 Task: Look for One-way flight tickets for 2 adults, 2 children, in Economy from Abu Simbel to Dallas to travel on 11-Dec-2023.  Stops: Any number of stops. Choice of flight is British Airways.
Action: Mouse moved to (275, 256)
Screenshot: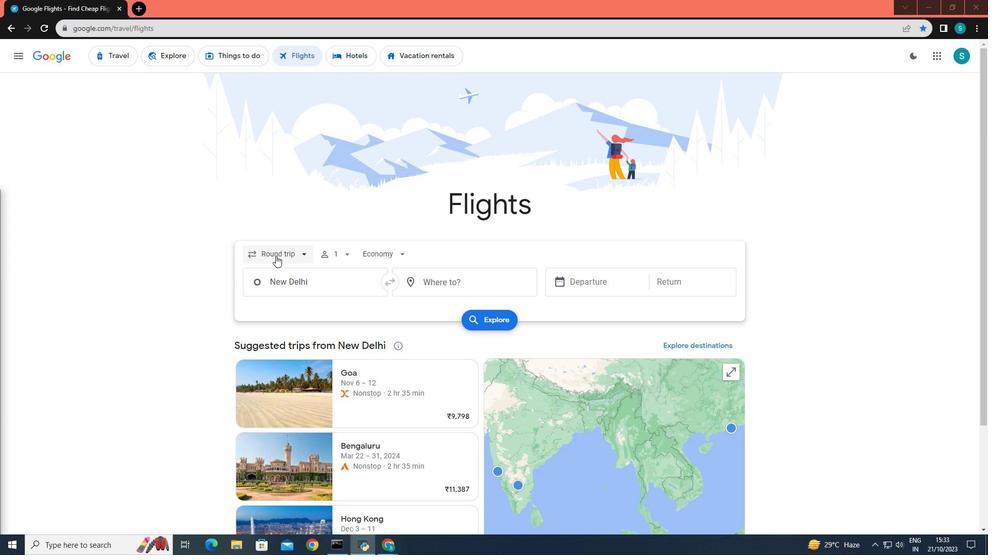 
Action: Mouse pressed left at (275, 256)
Screenshot: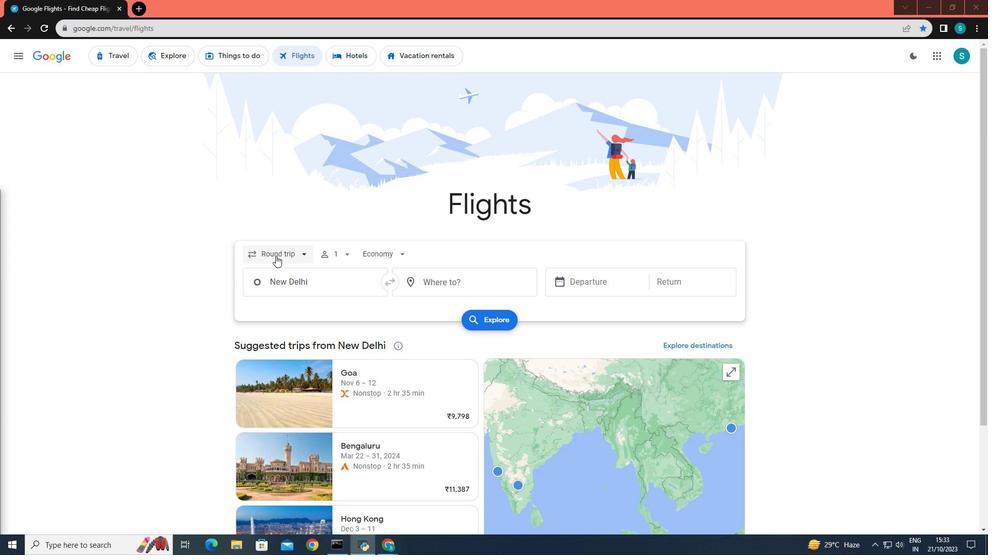 
Action: Mouse moved to (281, 305)
Screenshot: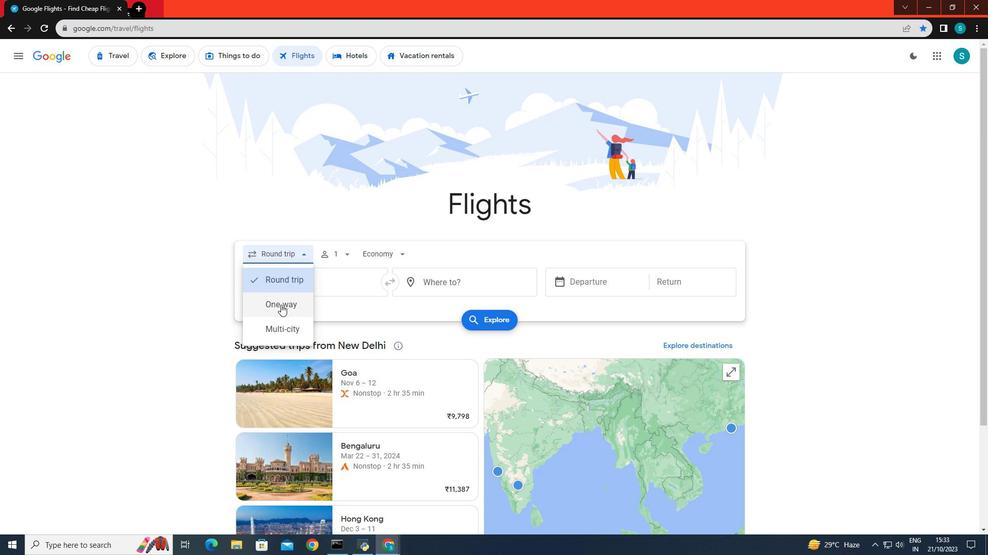 
Action: Mouse pressed left at (281, 305)
Screenshot: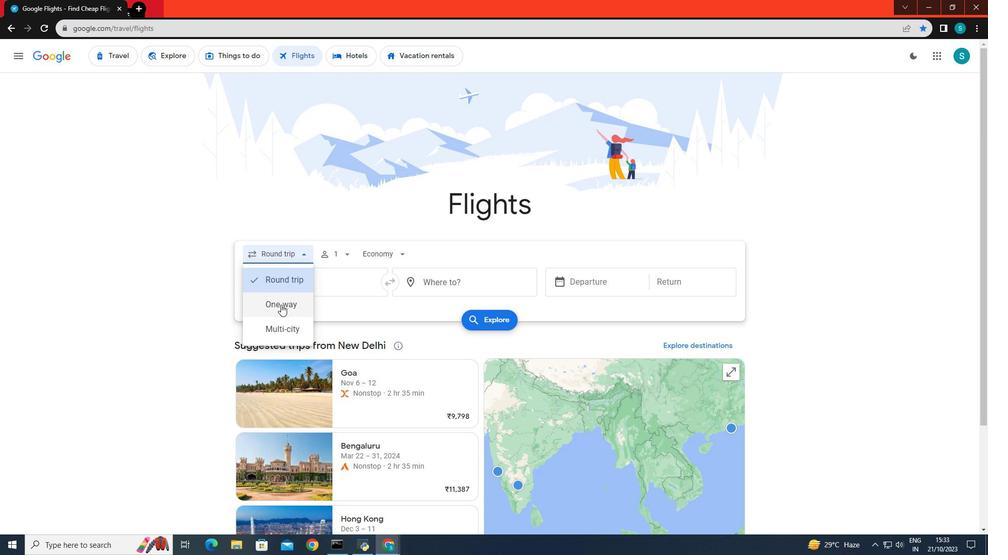 
Action: Mouse moved to (331, 255)
Screenshot: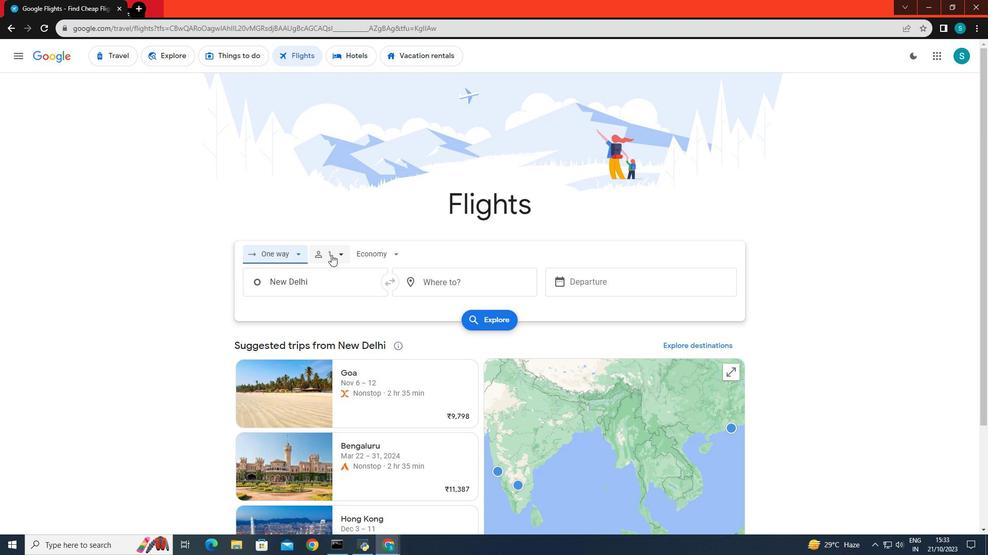 
Action: Mouse pressed left at (331, 255)
Screenshot: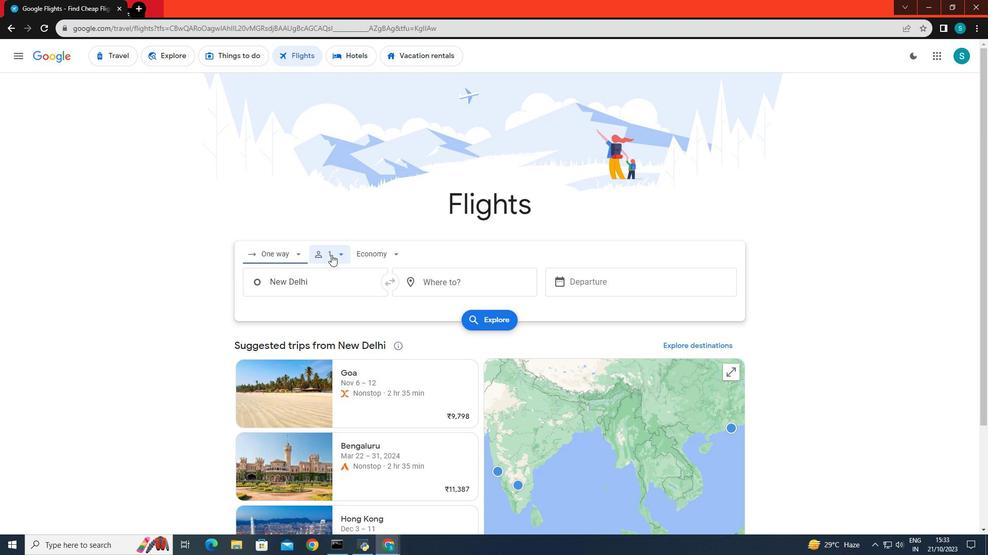 
Action: Mouse moved to (417, 283)
Screenshot: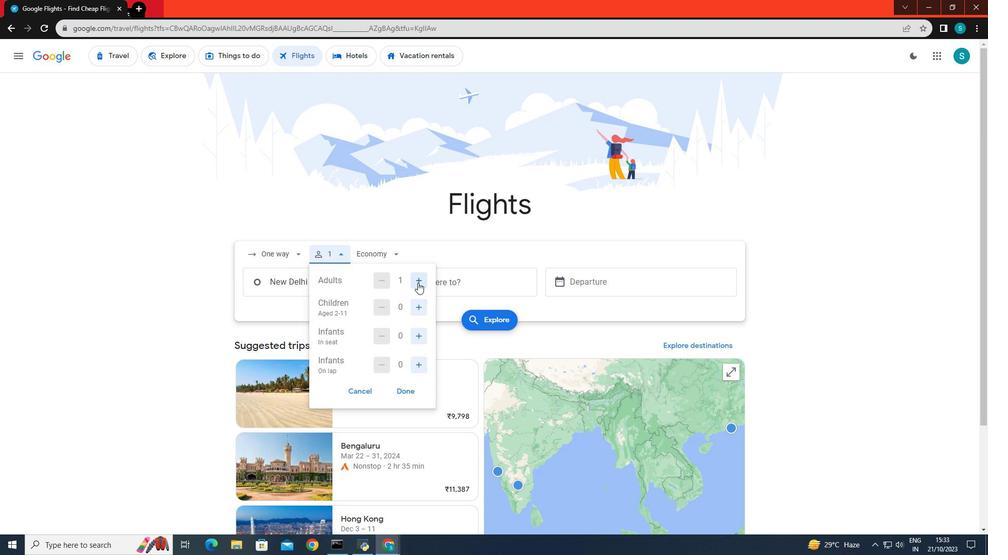 
Action: Mouse pressed left at (417, 283)
Screenshot: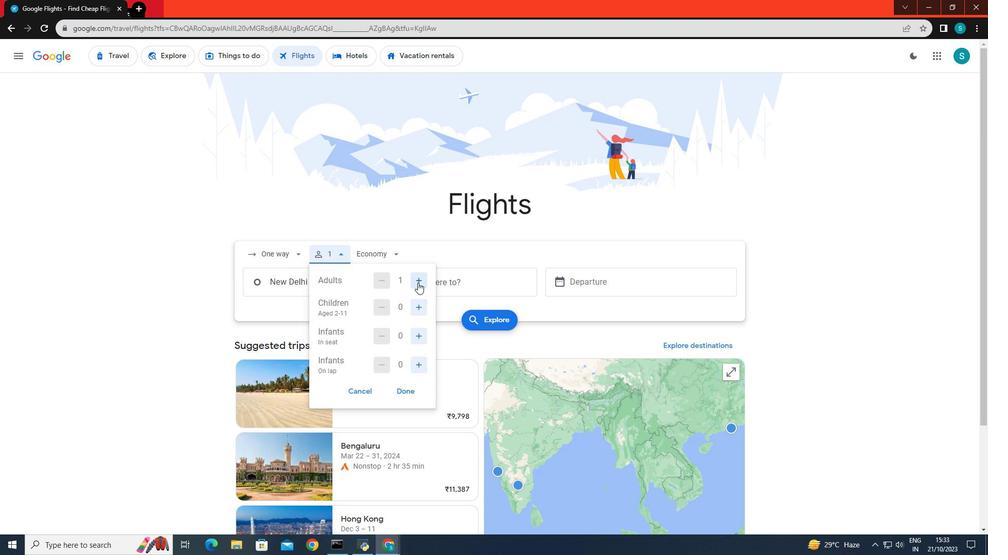 
Action: Mouse moved to (419, 304)
Screenshot: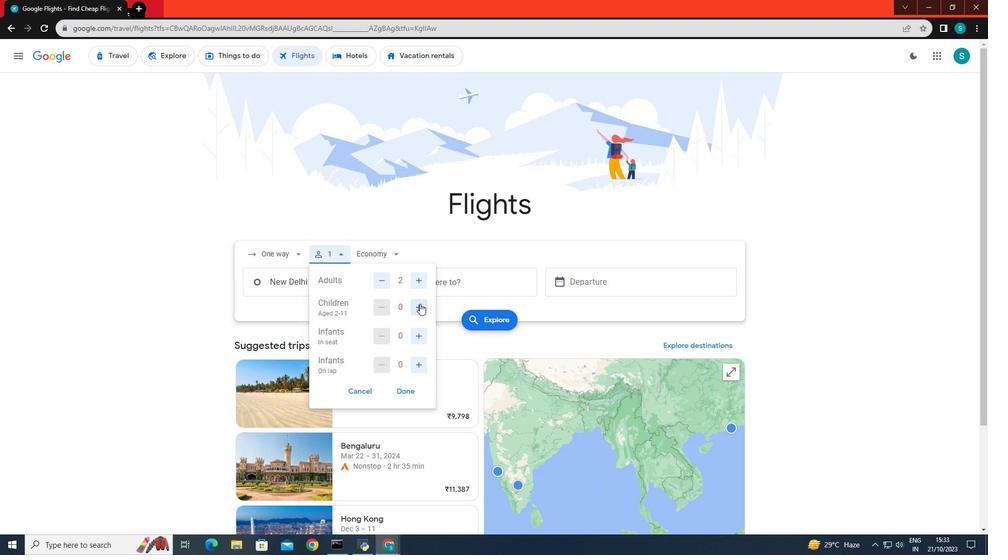 
Action: Mouse pressed left at (419, 304)
Screenshot: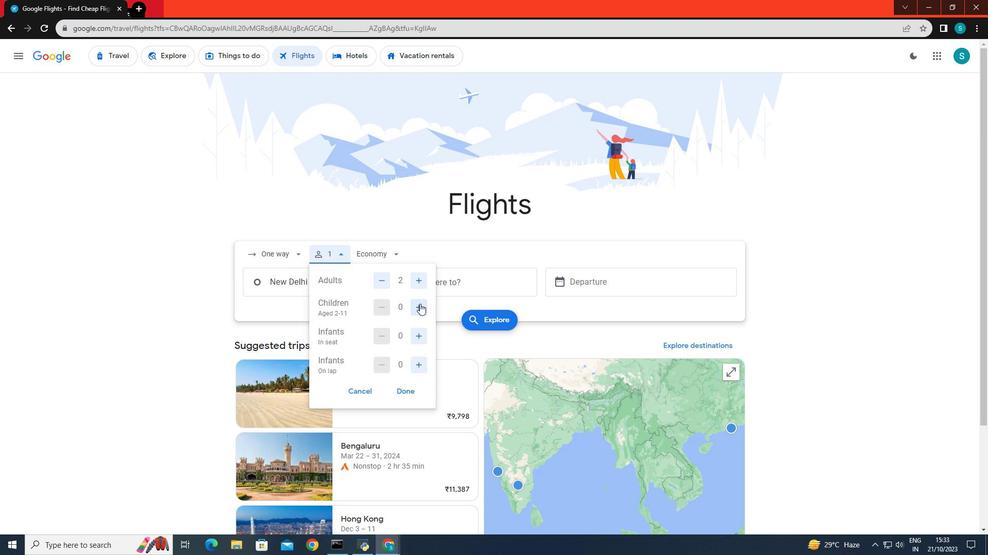 
Action: Mouse pressed left at (419, 304)
Screenshot: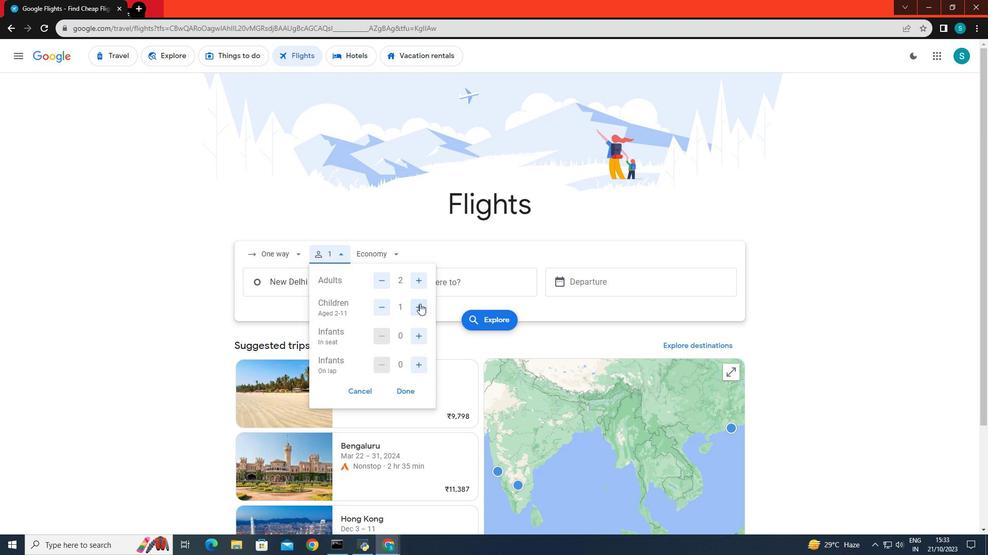 
Action: Mouse moved to (405, 392)
Screenshot: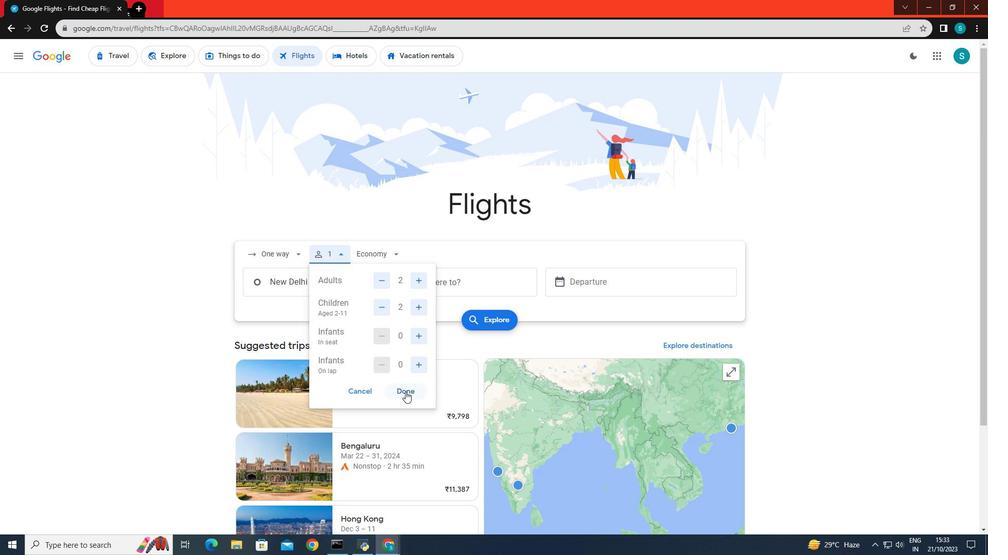 
Action: Mouse pressed left at (405, 392)
Screenshot: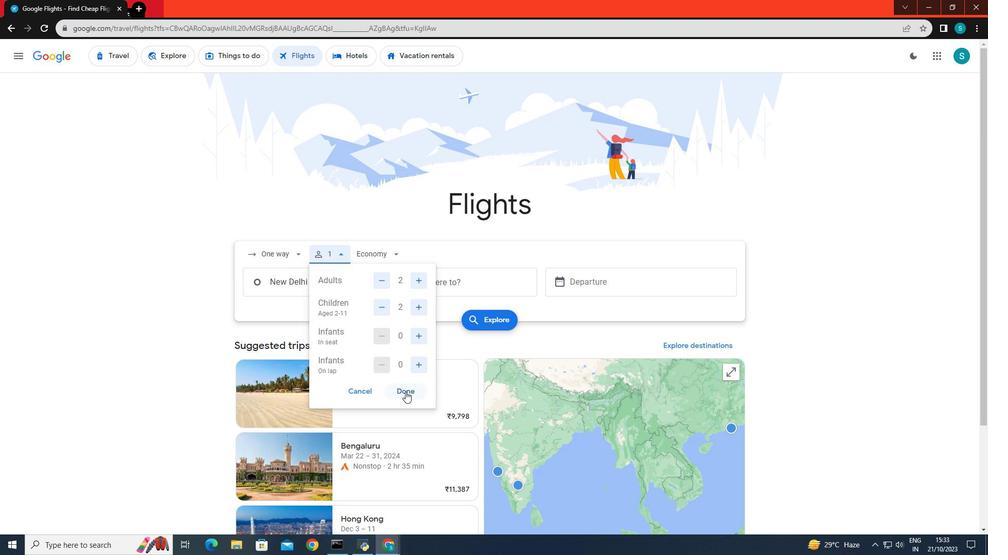 
Action: Mouse moved to (372, 249)
Screenshot: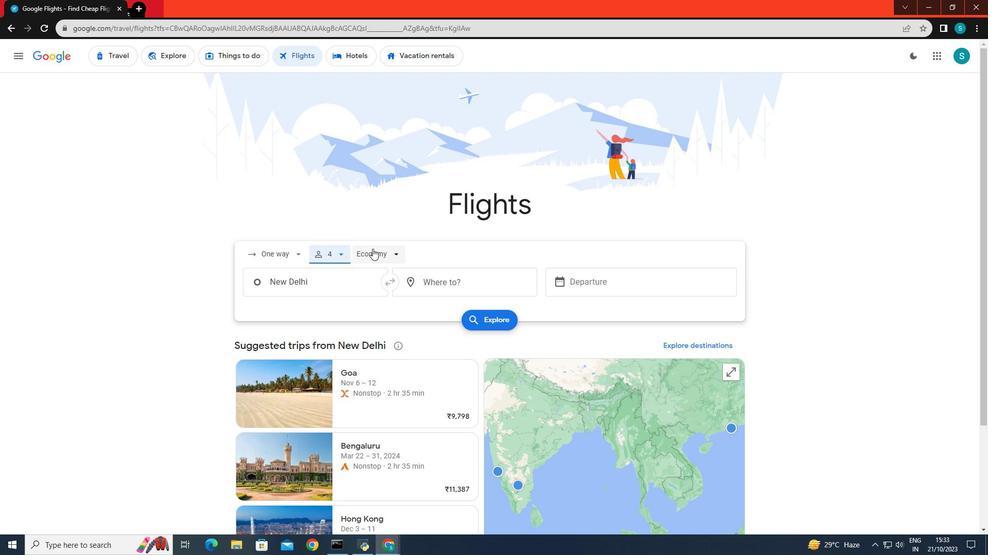 
Action: Mouse pressed left at (372, 249)
Screenshot: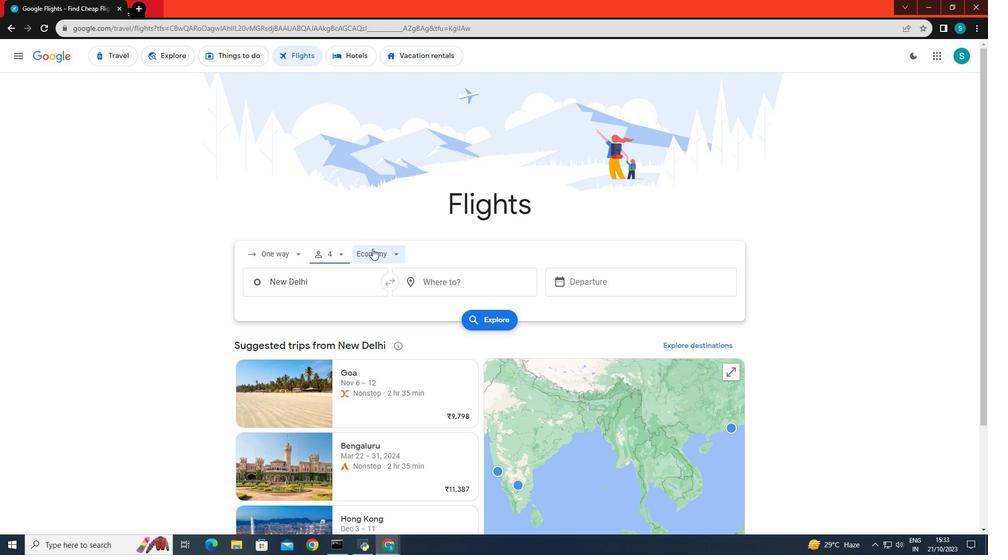 
Action: Mouse moved to (387, 281)
Screenshot: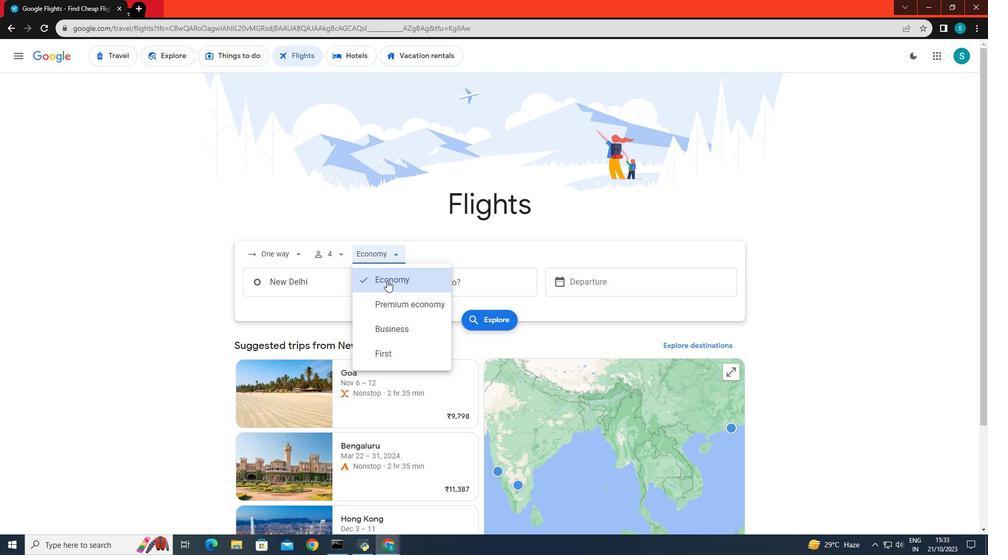 
Action: Mouse pressed left at (387, 281)
Screenshot: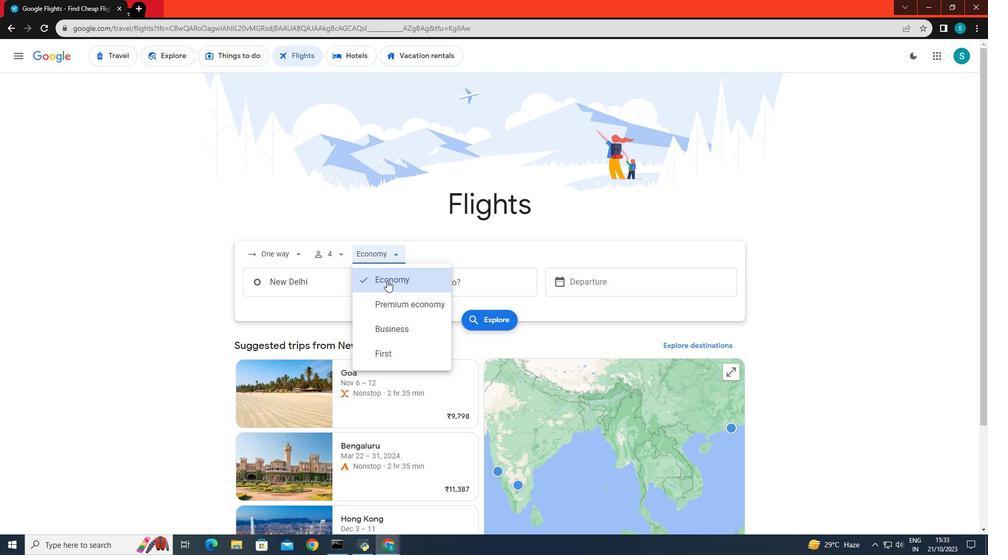 
Action: Mouse moved to (320, 290)
Screenshot: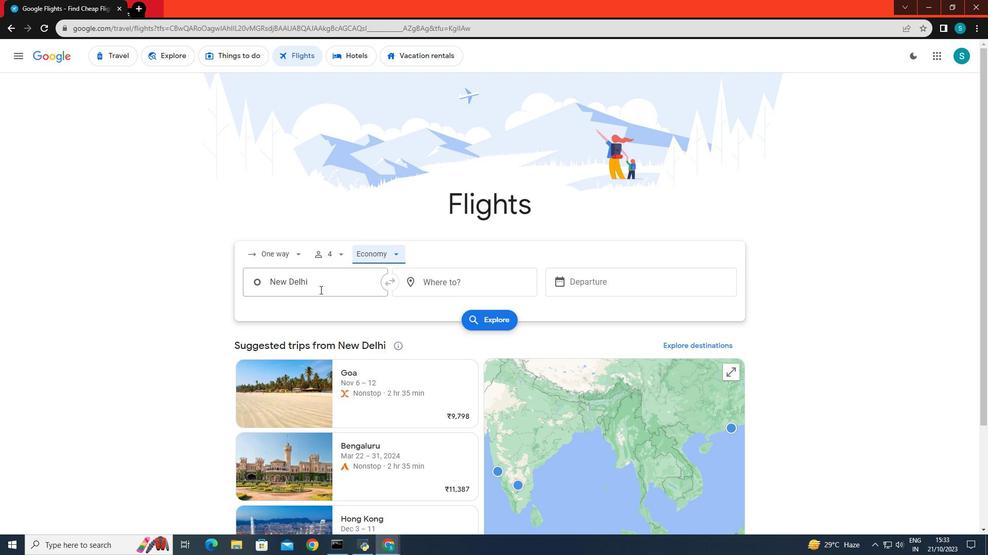 
Action: Mouse pressed left at (320, 290)
Screenshot: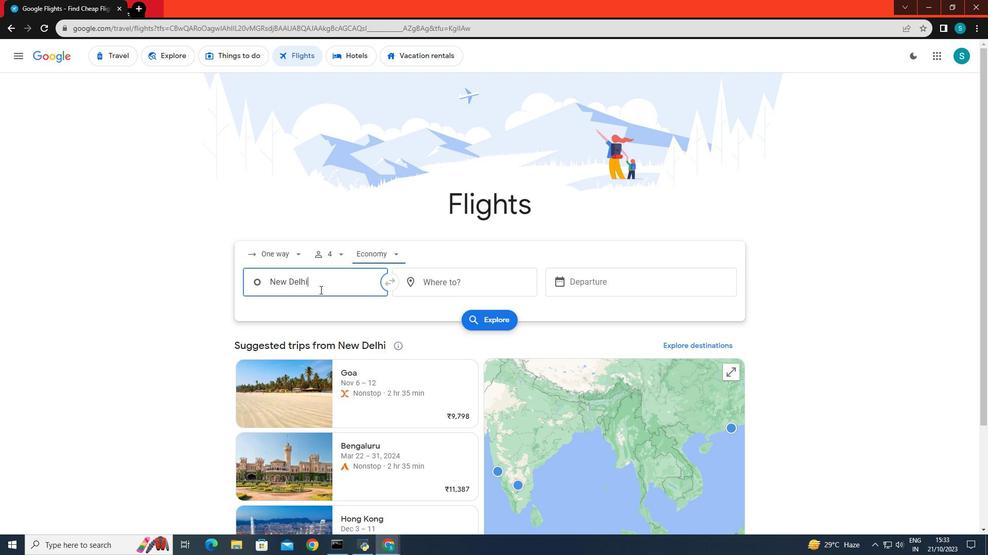 
Action: Key pressed <Key.backspace><Key.caps_lock>A<Key.caps_lock>bu<Key.space><Key.caps_lock>S<Key.caps_lock>imbel
Screenshot: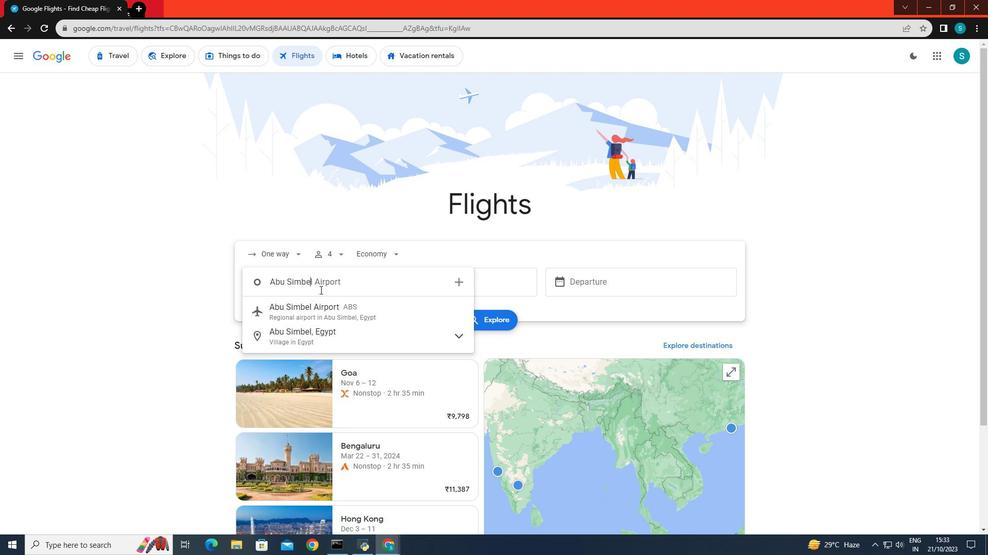 
Action: Mouse moved to (320, 311)
Screenshot: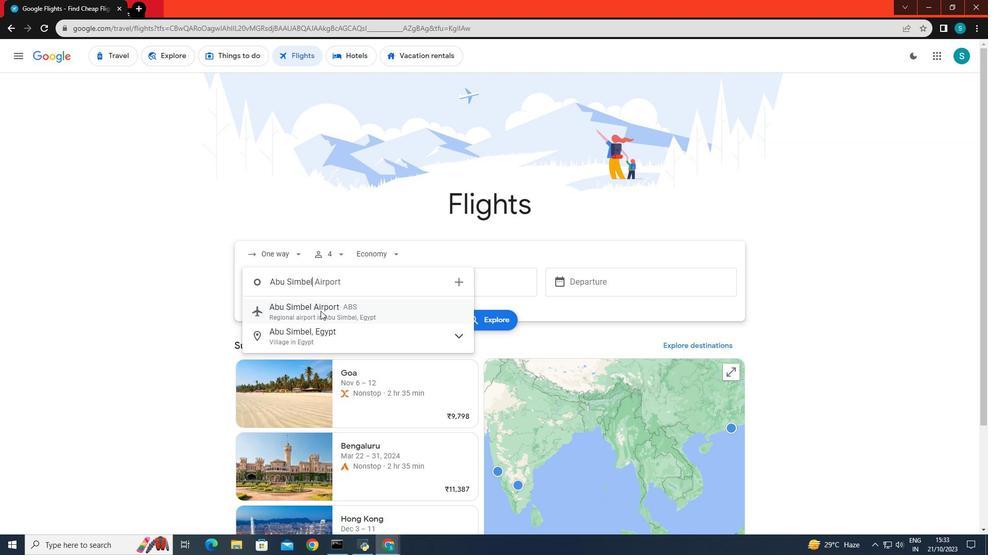 
Action: Mouse pressed left at (320, 311)
Screenshot: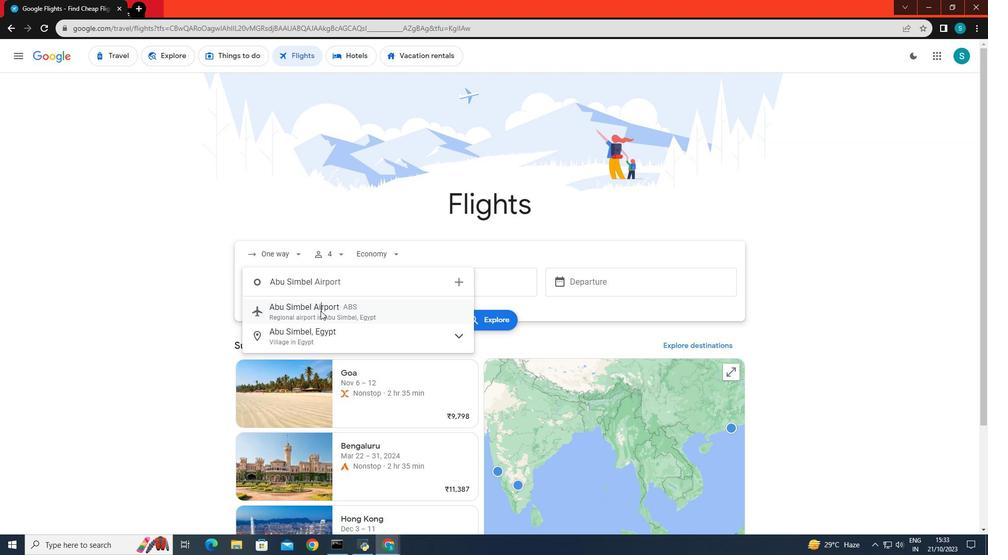 
Action: Mouse moved to (422, 273)
Screenshot: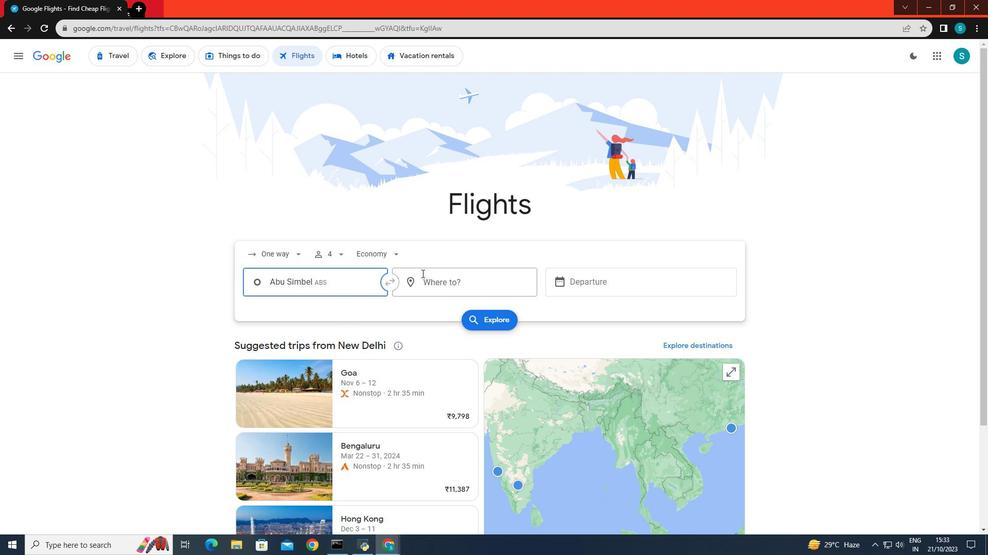 
Action: Mouse pressed left at (422, 273)
Screenshot: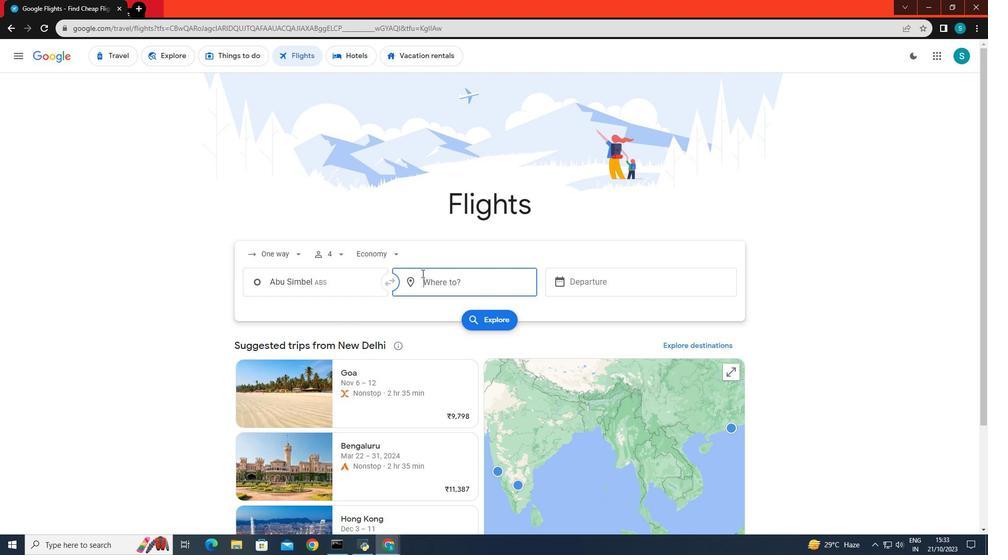 
Action: Key pressed <Key.caps_lock>D<Key.caps_lock>allas
Screenshot: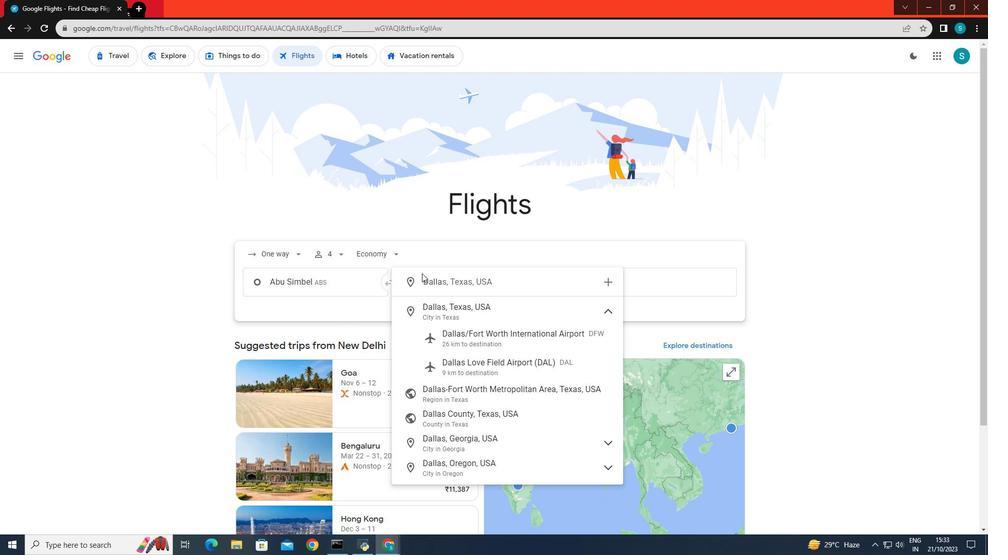 
Action: Mouse moved to (447, 334)
Screenshot: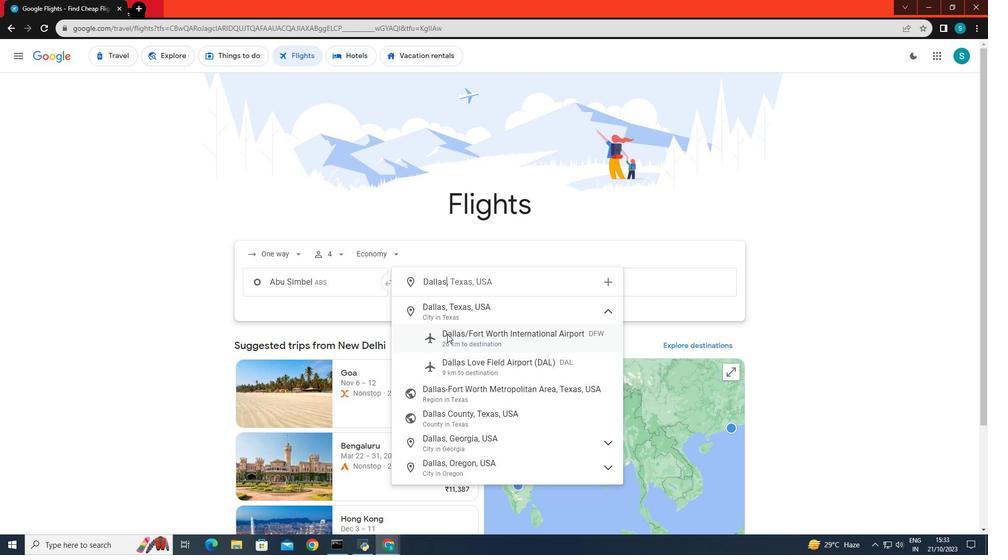 
Action: Mouse pressed left at (447, 334)
Screenshot: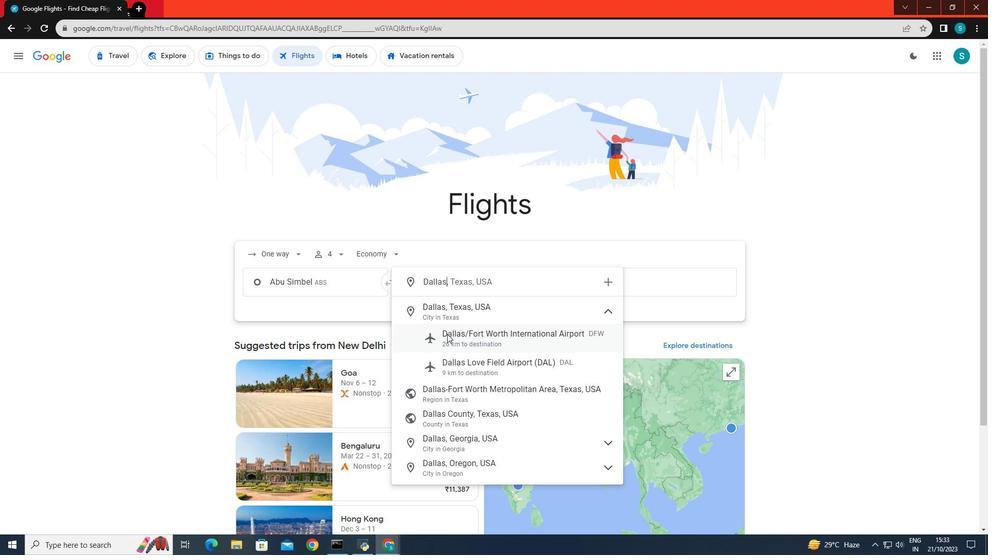 
Action: Mouse moved to (579, 283)
Screenshot: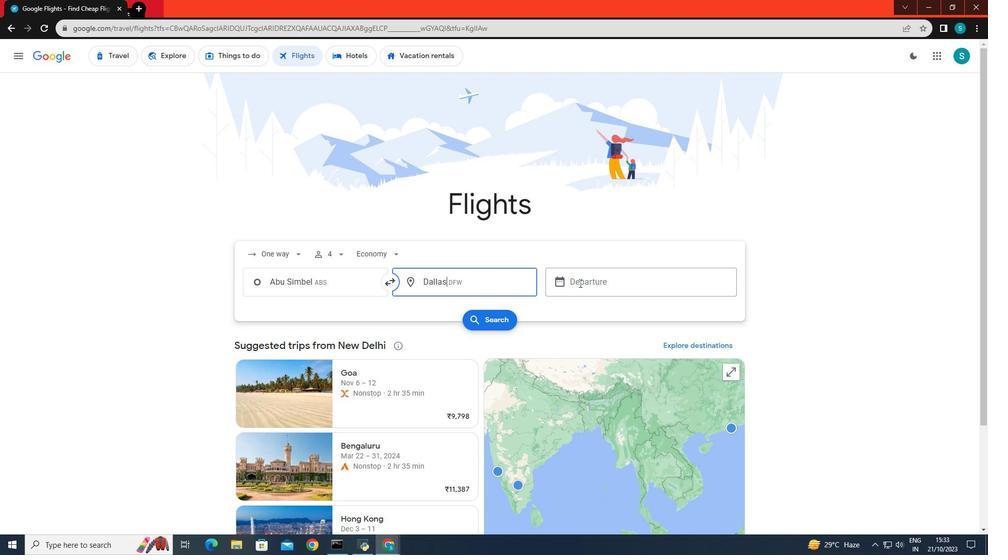 
Action: Mouse pressed left at (579, 283)
Screenshot: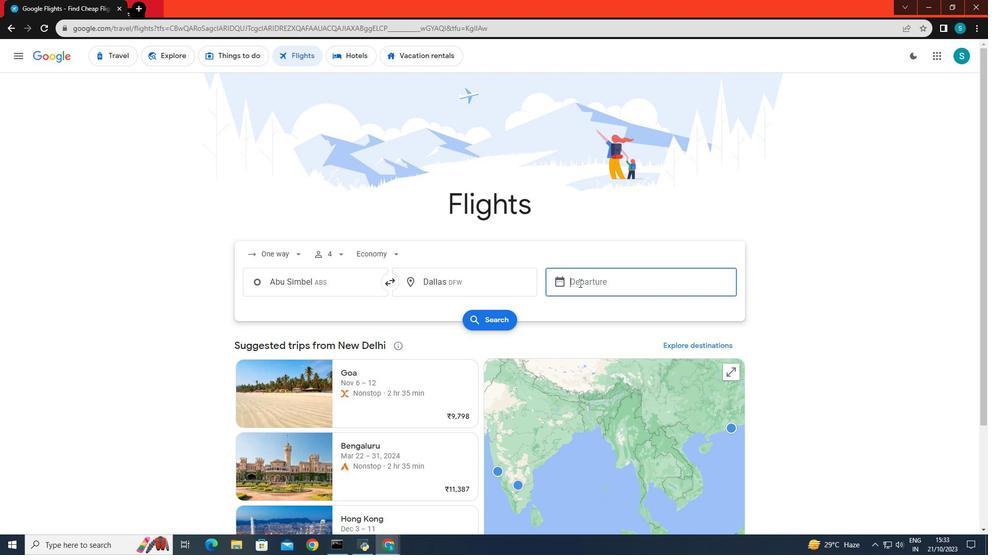 
Action: Mouse moved to (749, 395)
Screenshot: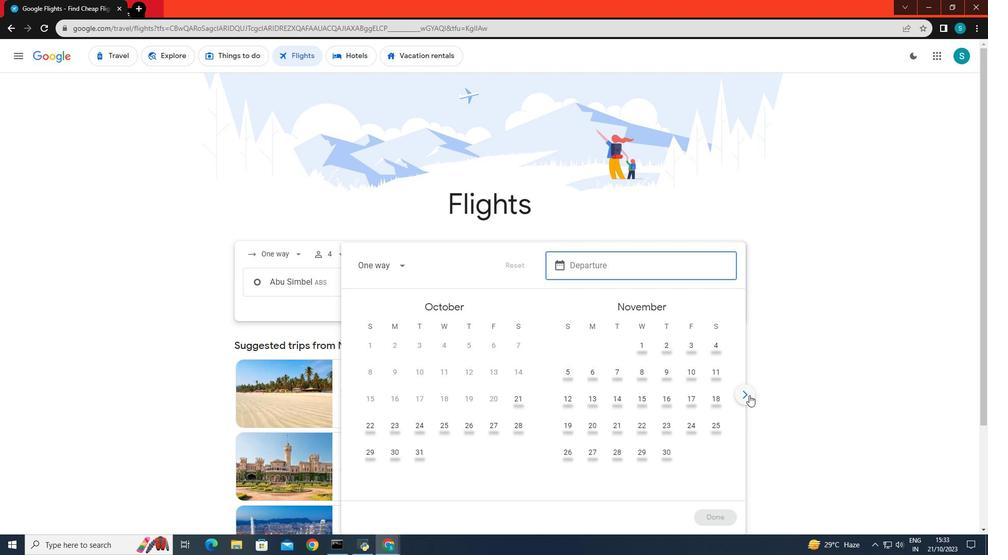 
Action: Mouse pressed left at (749, 395)
Screenshot: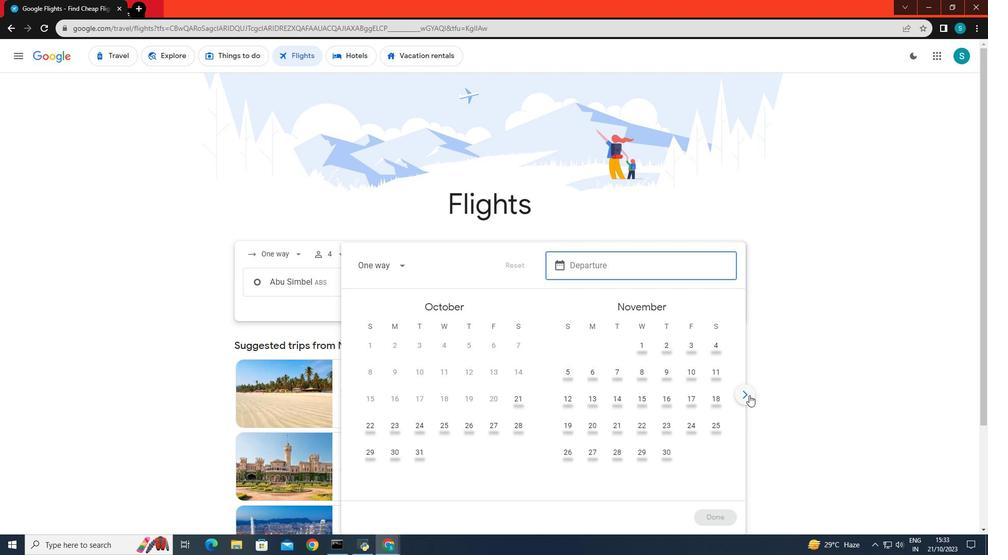 
Action: Mouse moved to (588, 404)
Screenshot: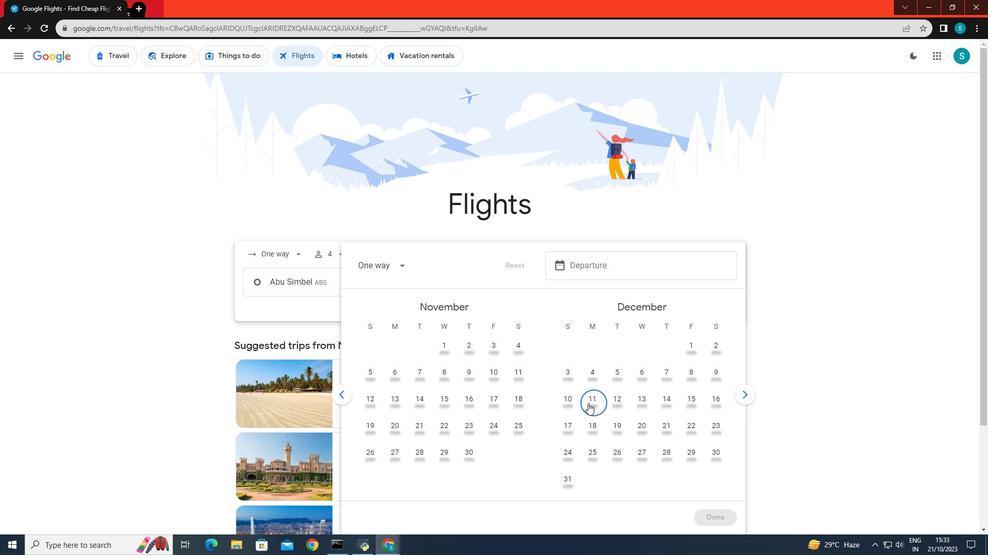 
Action: Mouse pressed left at (588, 404)
Screenshot: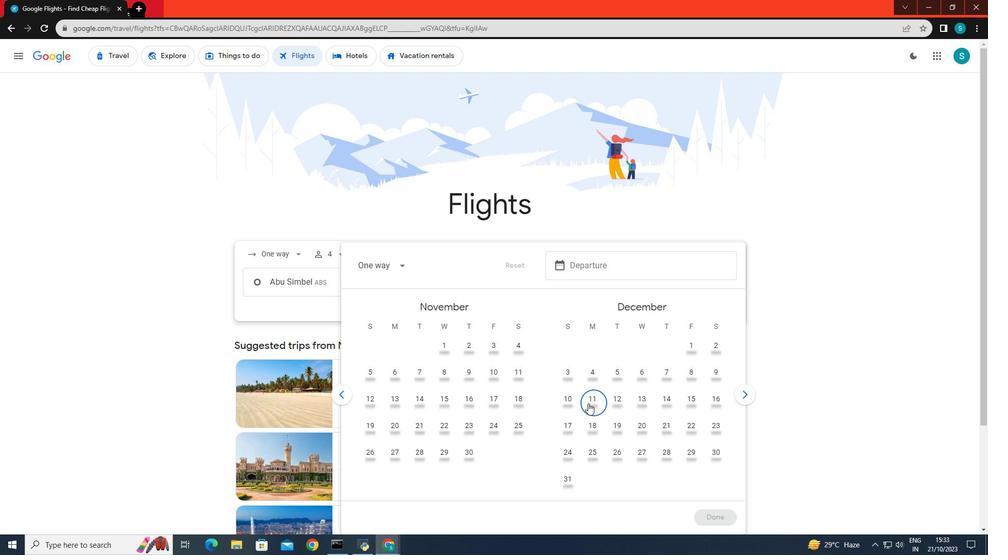
Action: Mouse moved to (708, 517)
Screenshot: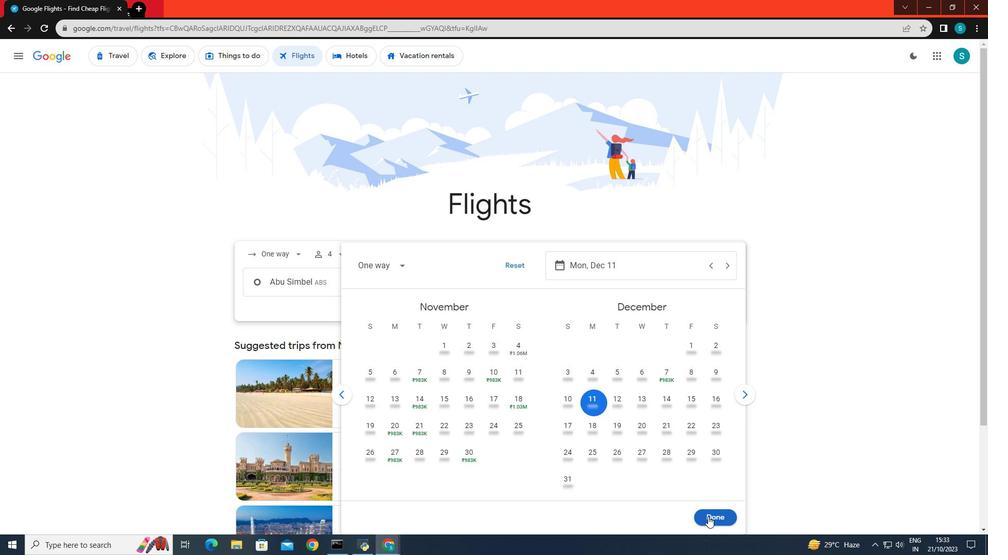 
Action: Mouse pressed left at (708, 517)
Screenshot: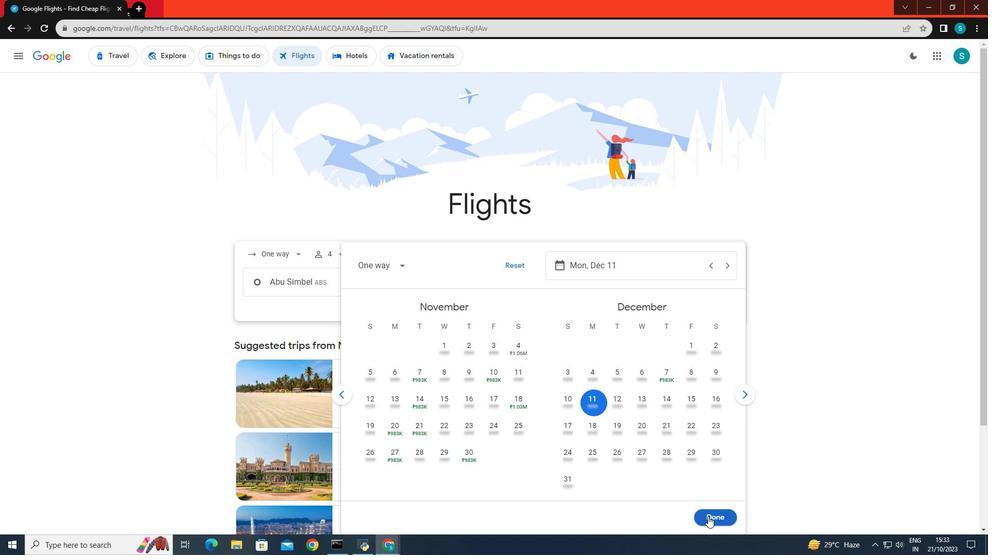 
Action: Mouse moved to (478, 322)
Screenshot: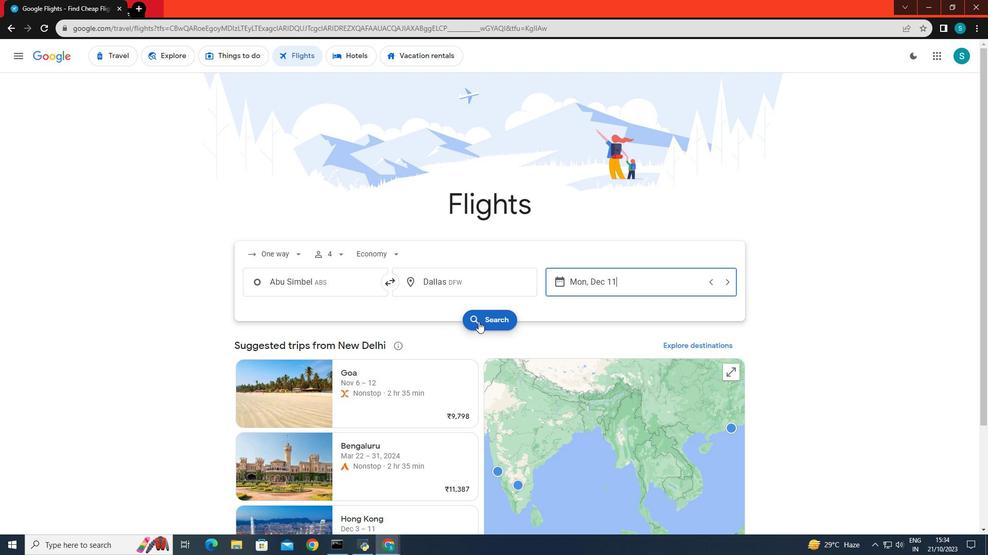 
Action: Mouse pressed left at (478, 322)
Screenshot: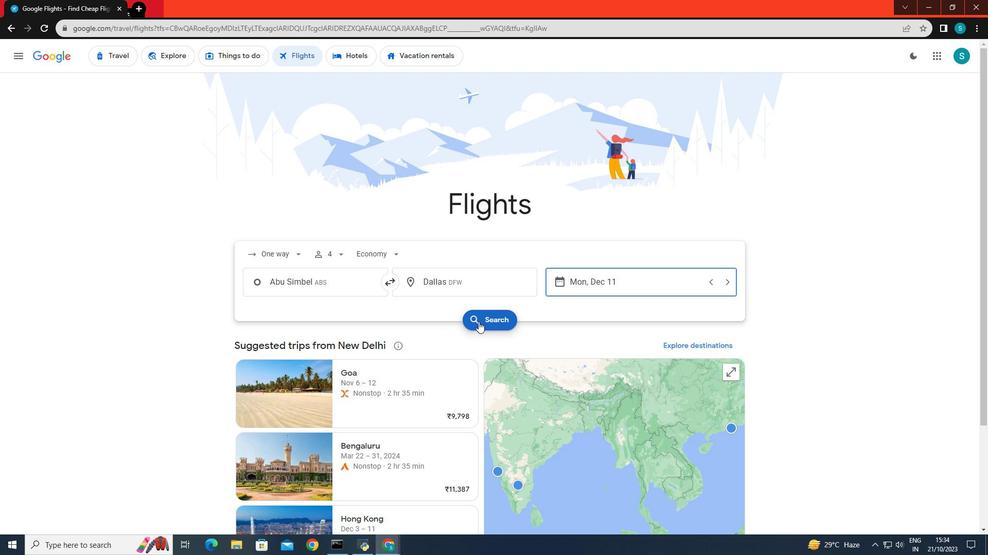 
Action: Mouse moved to (313, 151)
Screenshot: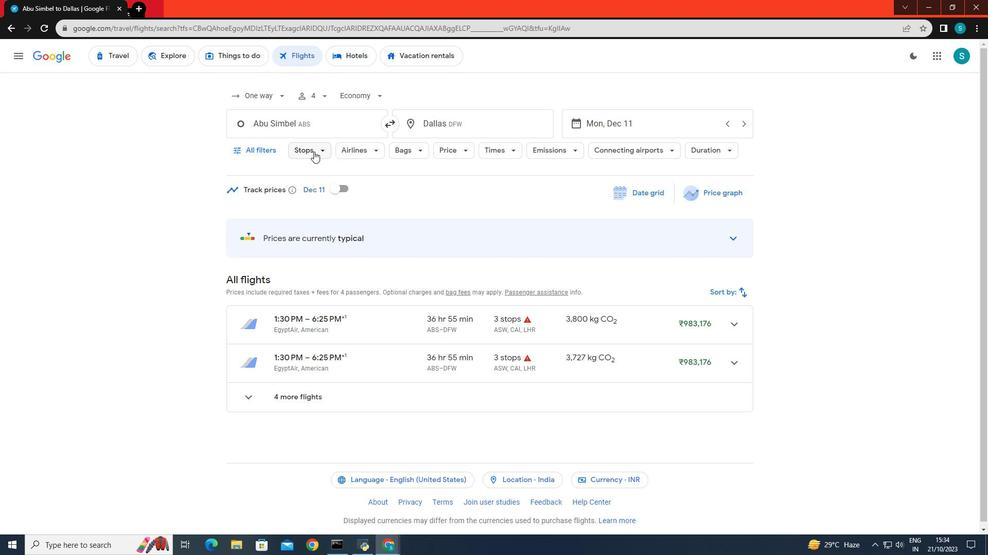 
Action: Mouse pressed left at (313, 151)
Screenshot: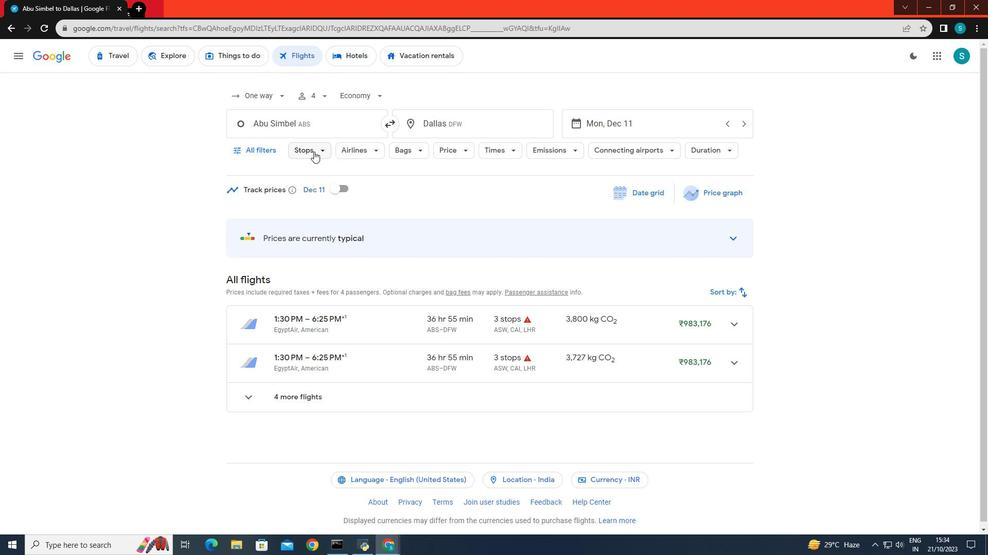 
Action: Mouse moved to (314, 204)
Screenshot: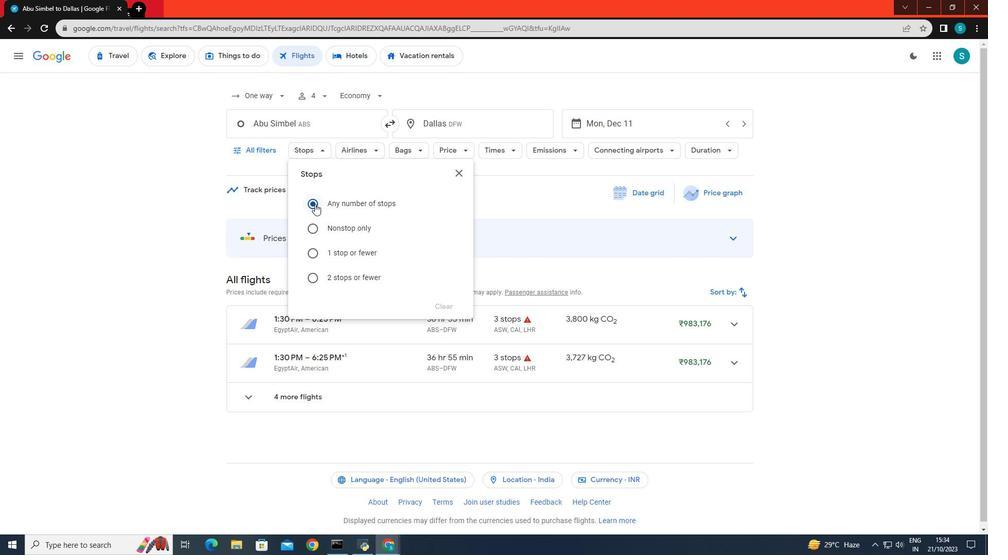 
Action: Mouse pressed left at (314, 204)
Screenshot: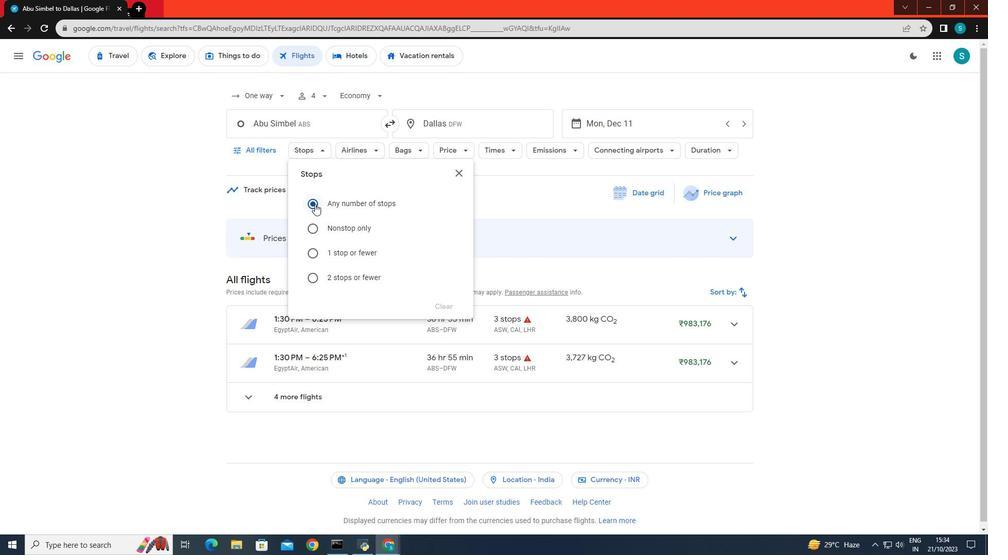 
Action: Mouse moved to (192, 214)
Screenshot: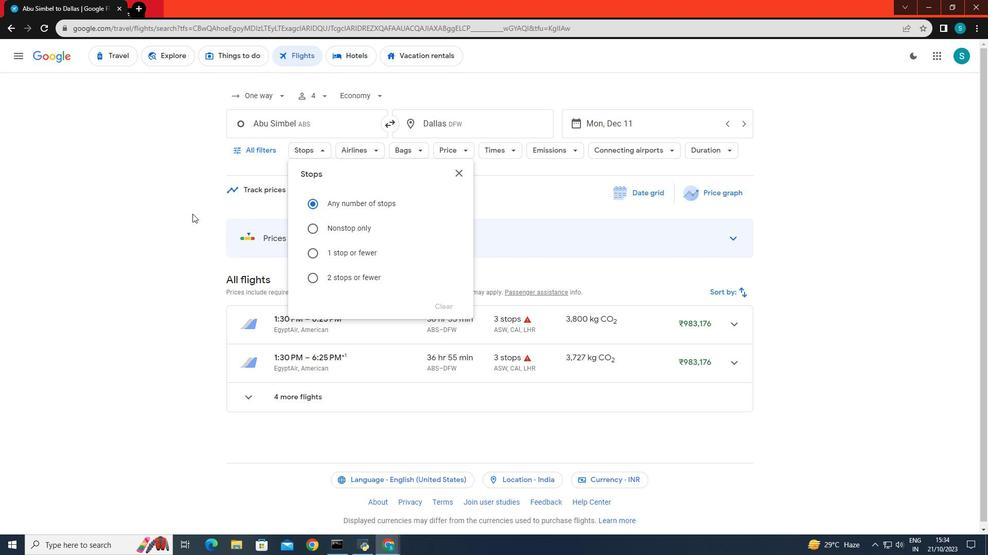 
Action: Mouse pressed left at (192, 214)
Screenshot: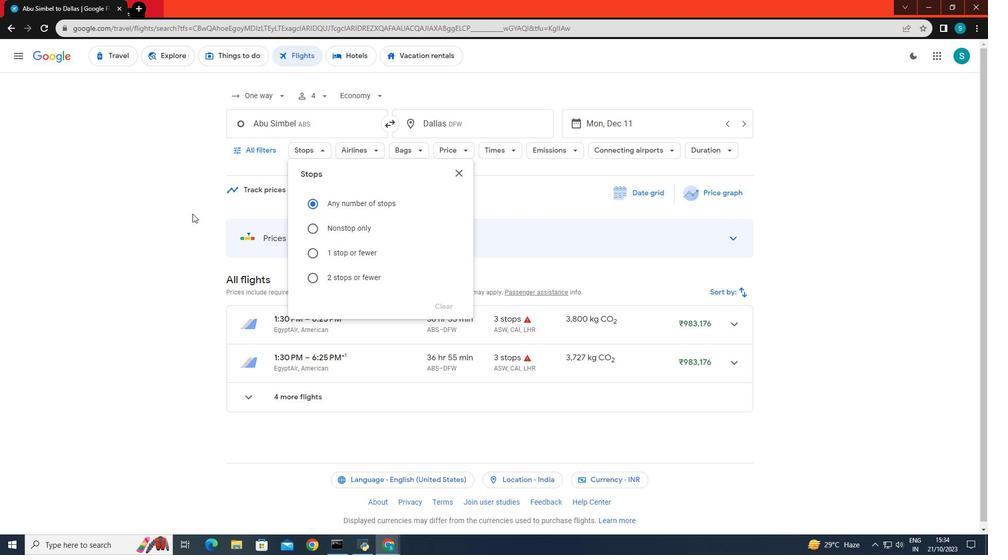 
Action: Mouse moved to (371, 151)
Screenshot: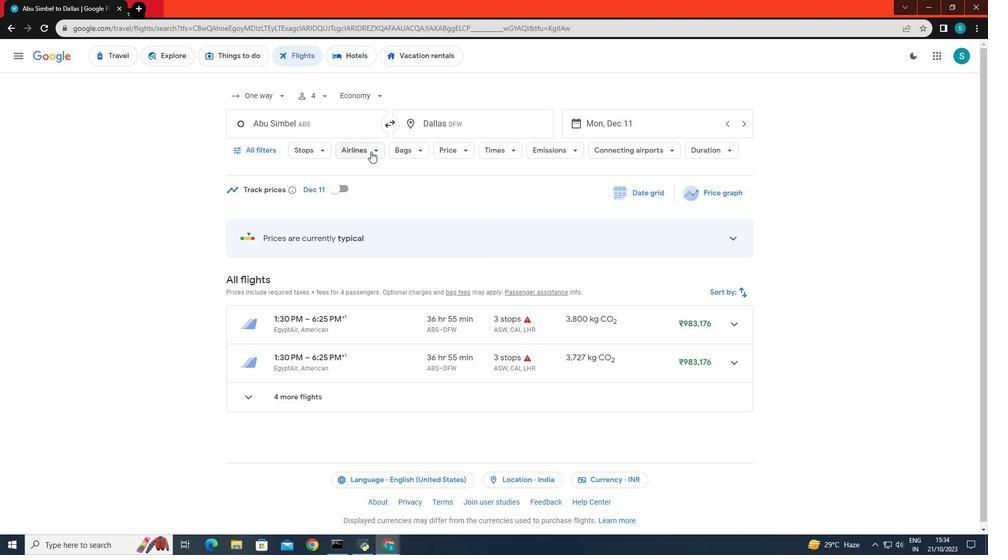 
Action: Mouse pressed left at (371, 151)
Screenshot: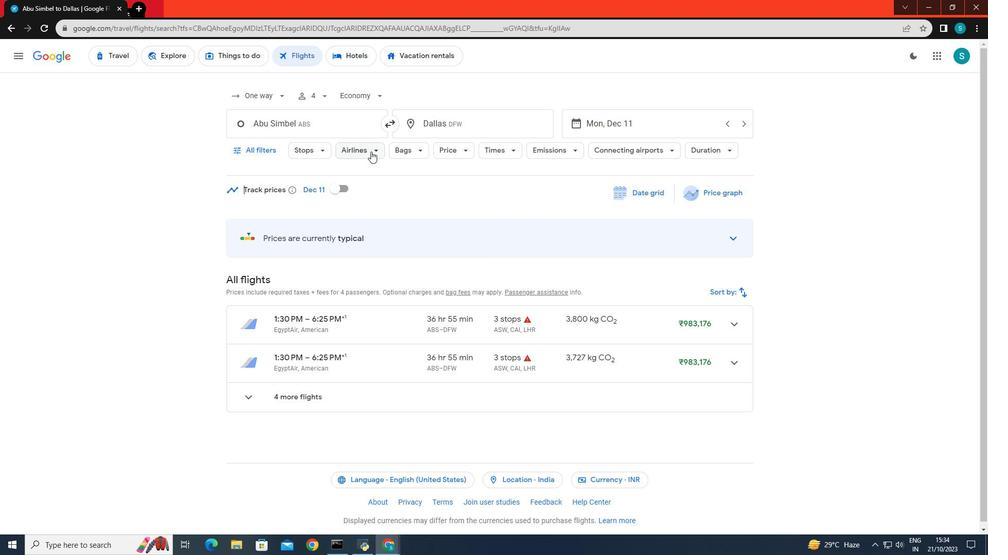
Action: Mouse moved to (387, 355)
Screenshot: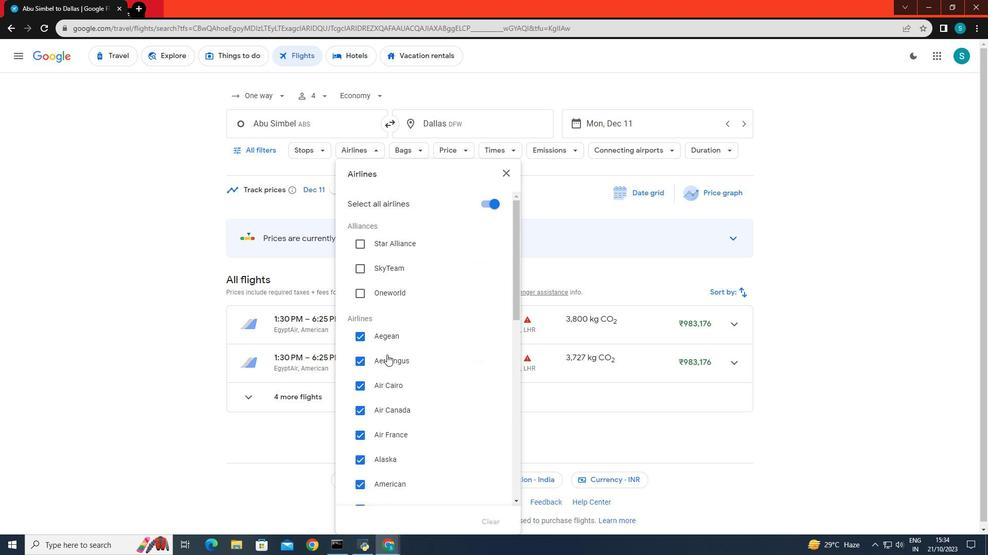 
Action: Mouse scrolled (387, 354) with delta (0, 0)
Screenshot: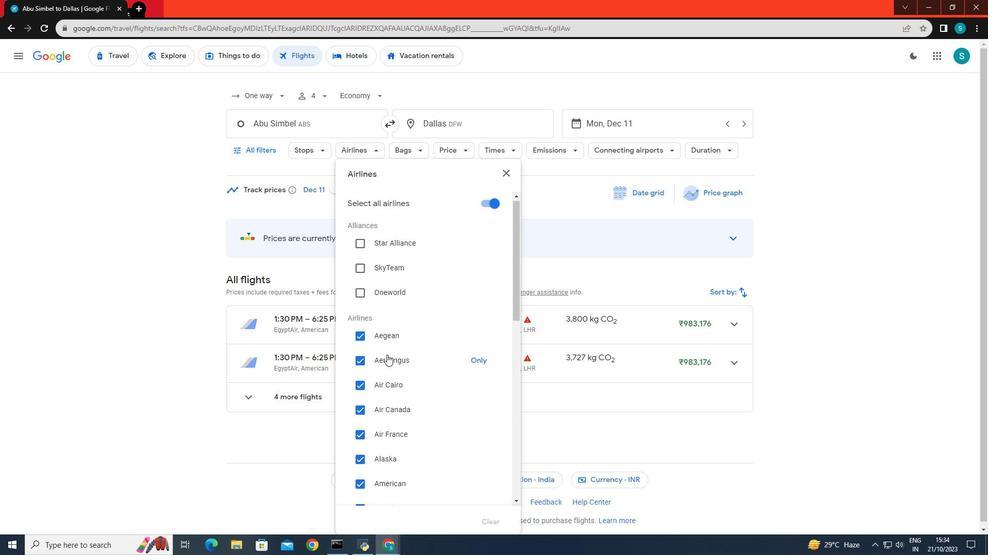 
Action: Mouse scrolled (387, 354) with delta (0, 0)
Screenshot: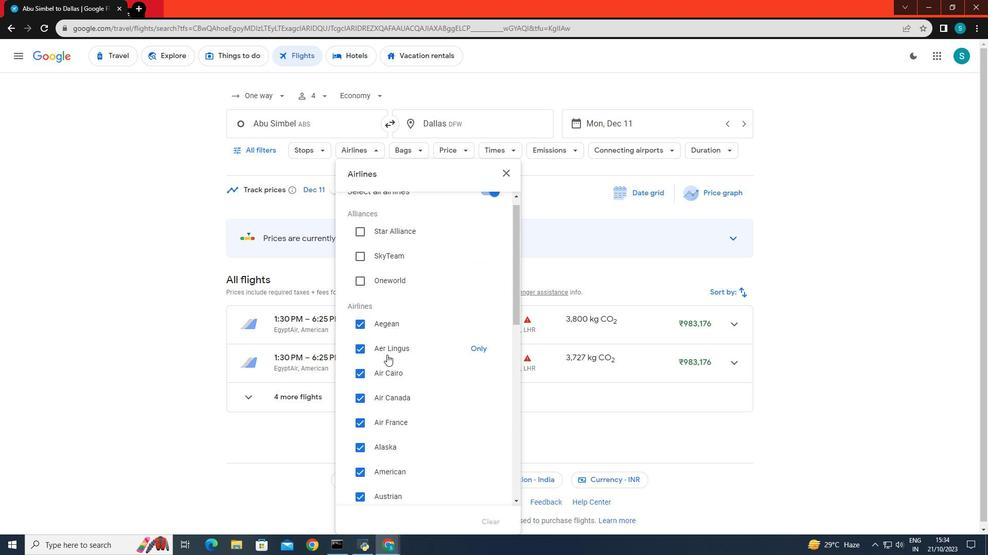 
Action: Mouse scrolled (387, 354) with delta (0, 0)
Screenshot: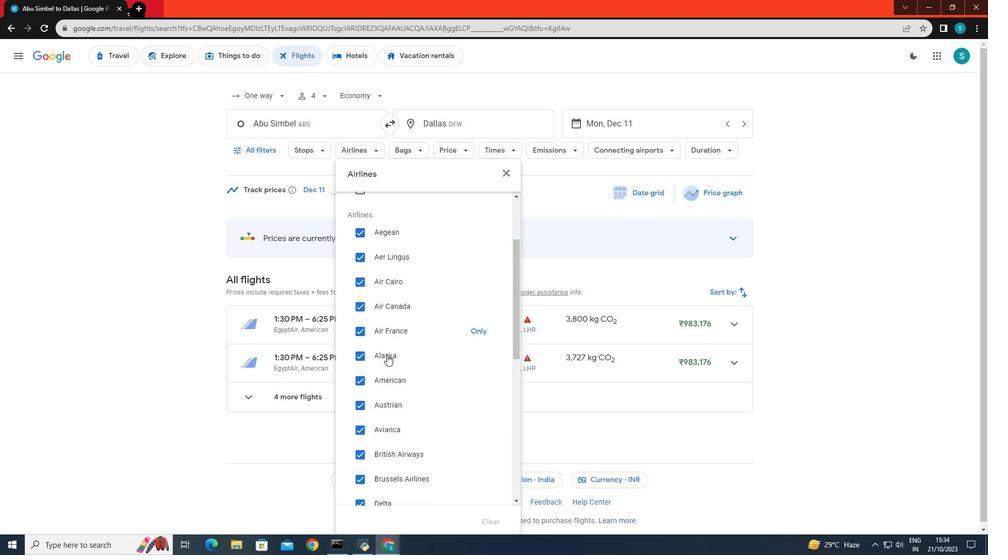 
Action: Mouse scrolled (387, 354) with delta (0, 0)
Screenshot: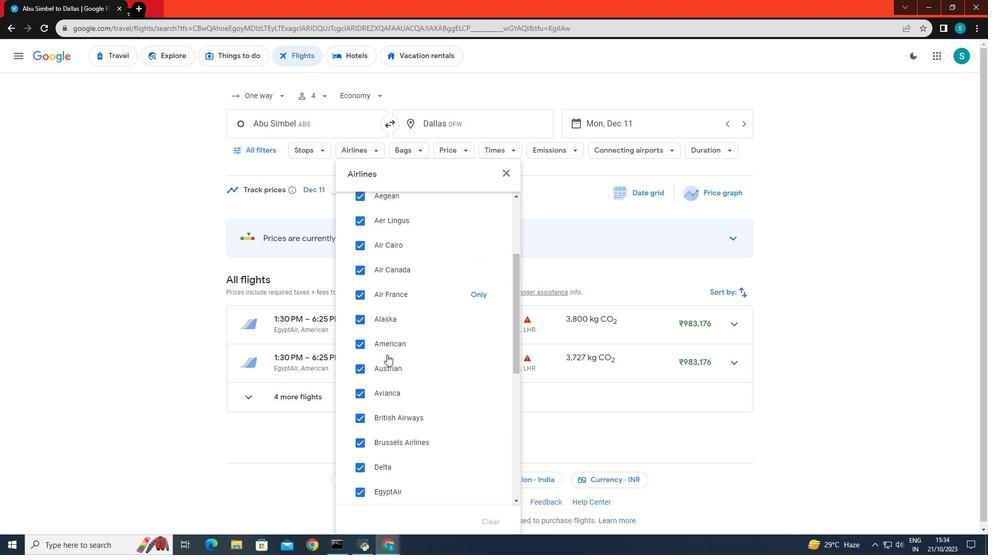 
Action: Mouse moved to (394, 391)
Screenshot: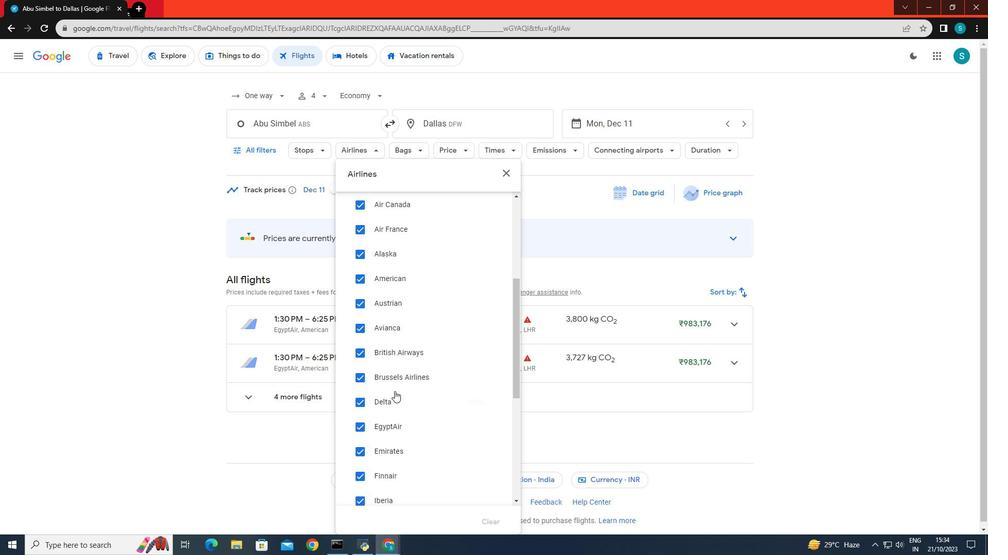
Action: Mouse scrolled (394, 391) with delta (0, 0)
Screenshot: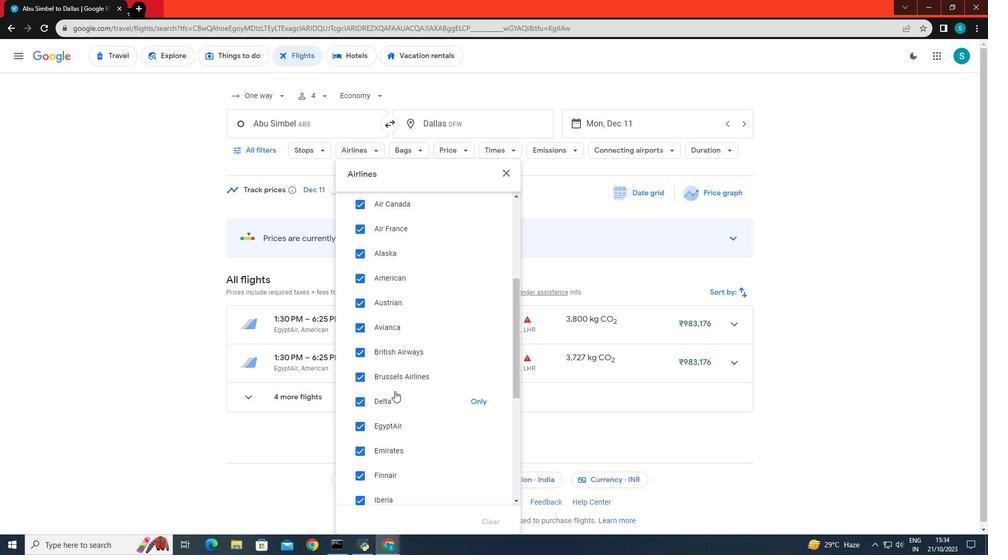 
Action: Mouse moved to (477, 301)
Screenshot: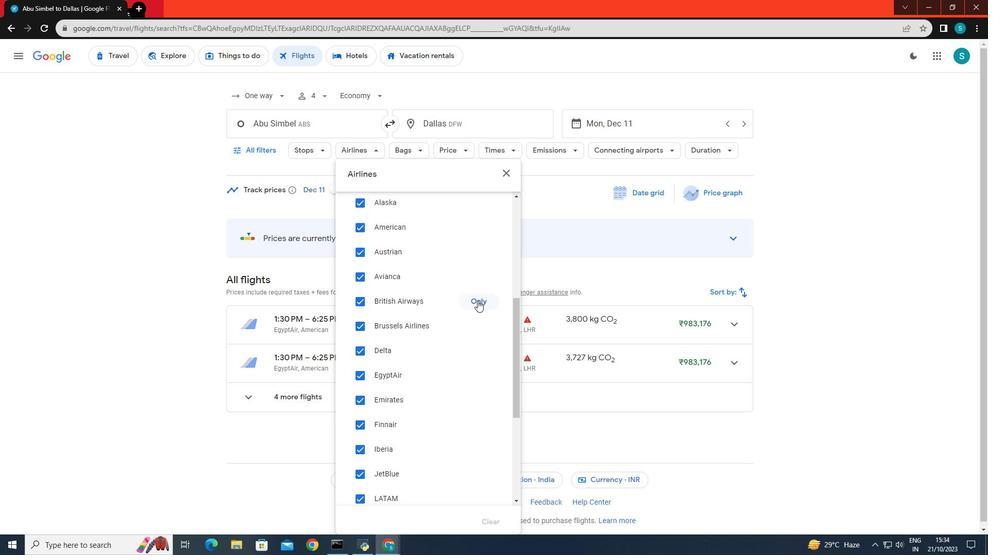 
Action: Mouse pressed left at (477, 301)
Screenshot: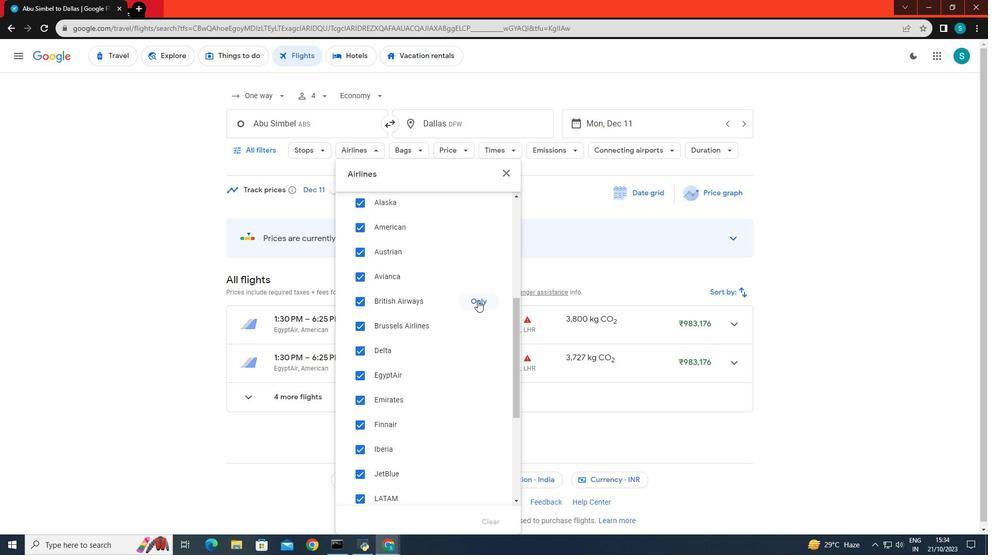 
Action: Mouse moved to (280, 396)
Screenshot: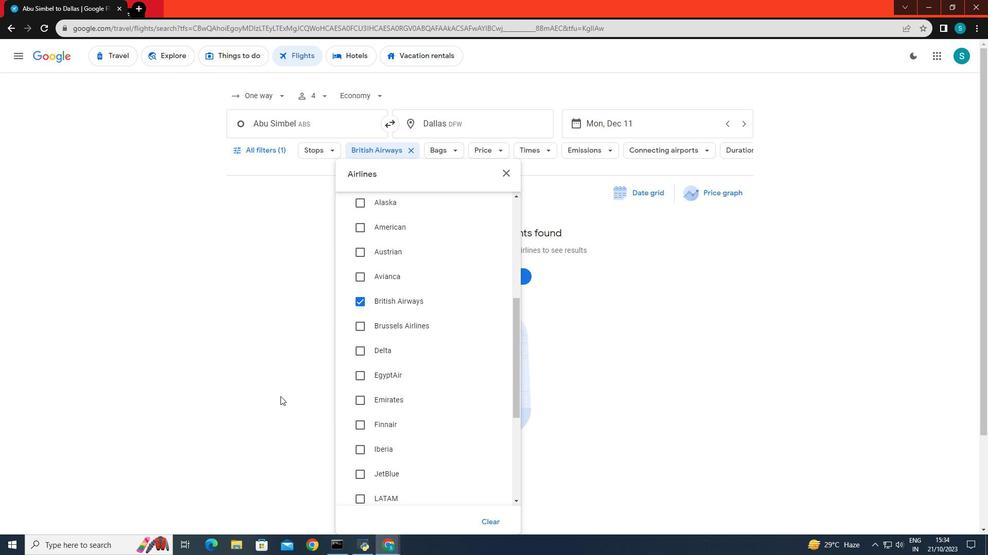 
Action: Mouse pressed left at (280, 396)
Screenshot: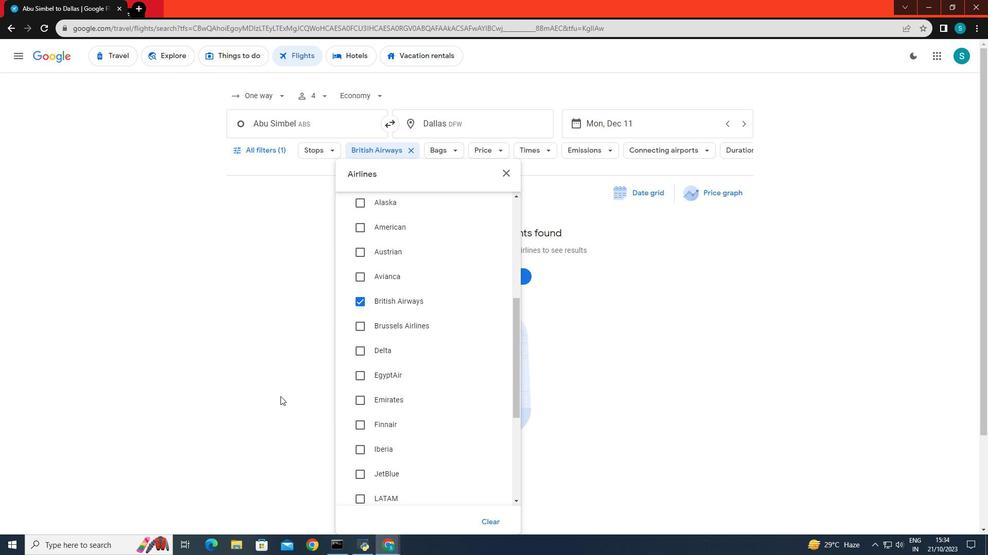 
